 Task: Enable the sidebar in Google Maps.
Action: Mouse moved to (30, 91)
Screenshot: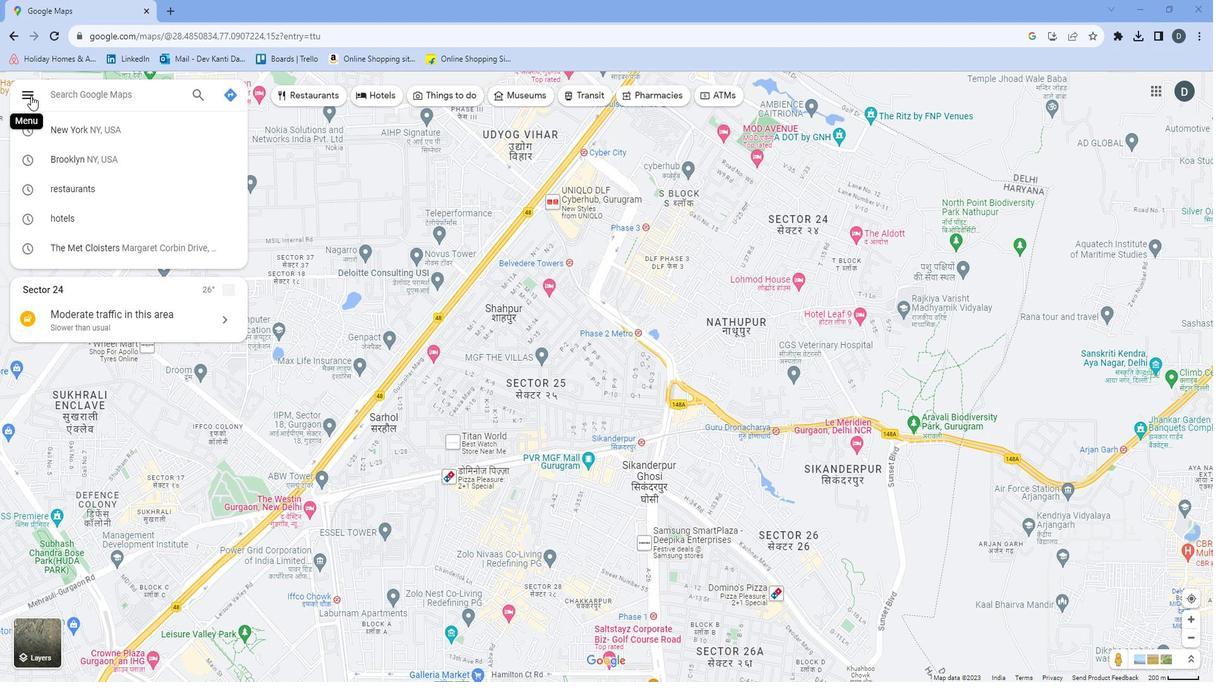 
Action: Mouse pressed left at (30, 91)
Screenshot: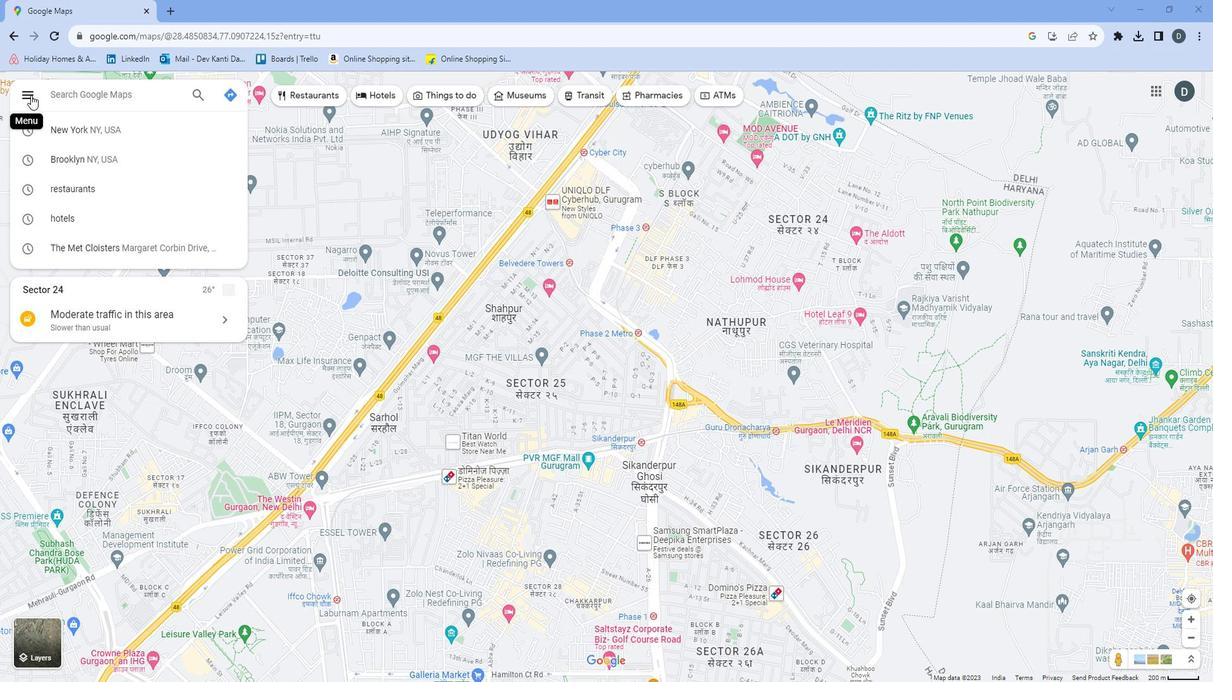 
Action: Mouse moved to (166, 118)
Screenshot: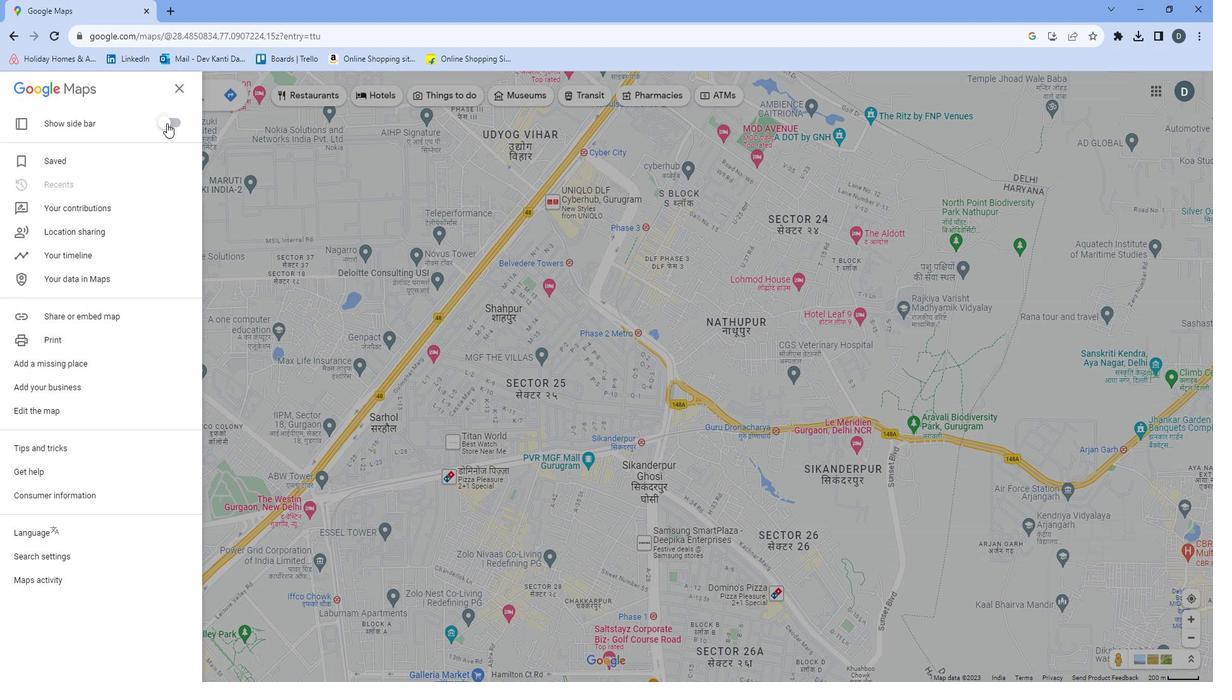 
Action: Mouse pressed left at (166, 118)
Screenshot: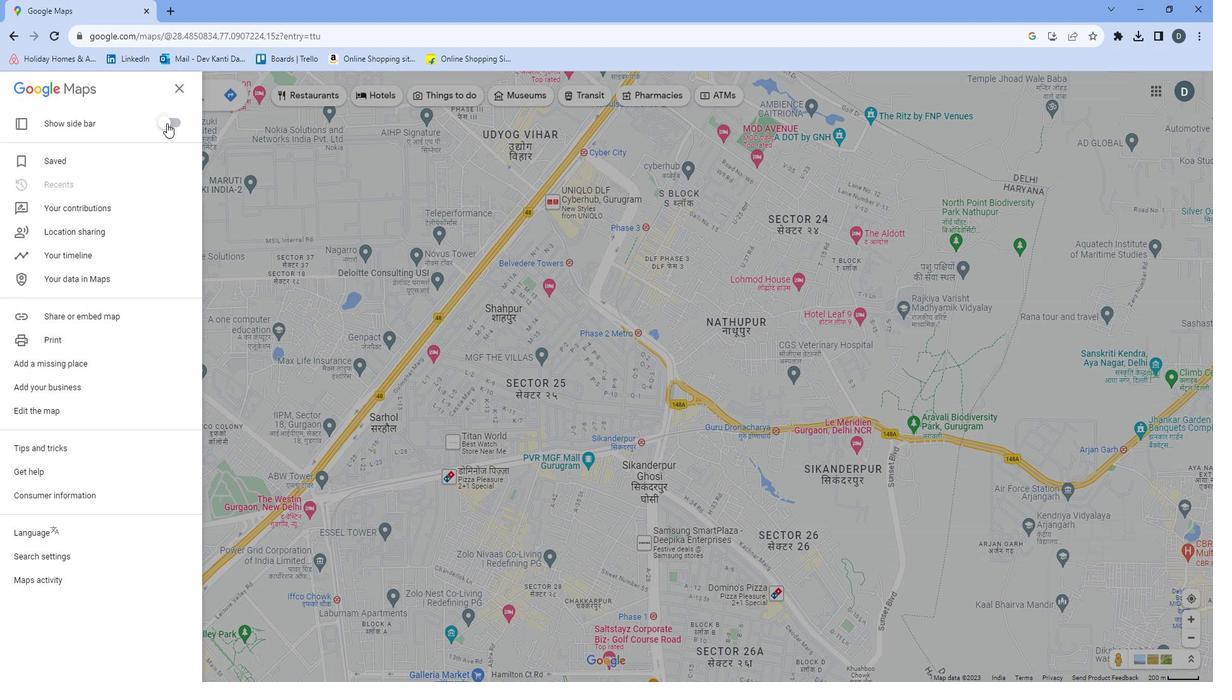 
